 Task: Switch between the calendar and email views in Microsoft Outlook.
Action: Mouse moved to (18, 79)
Screenshot: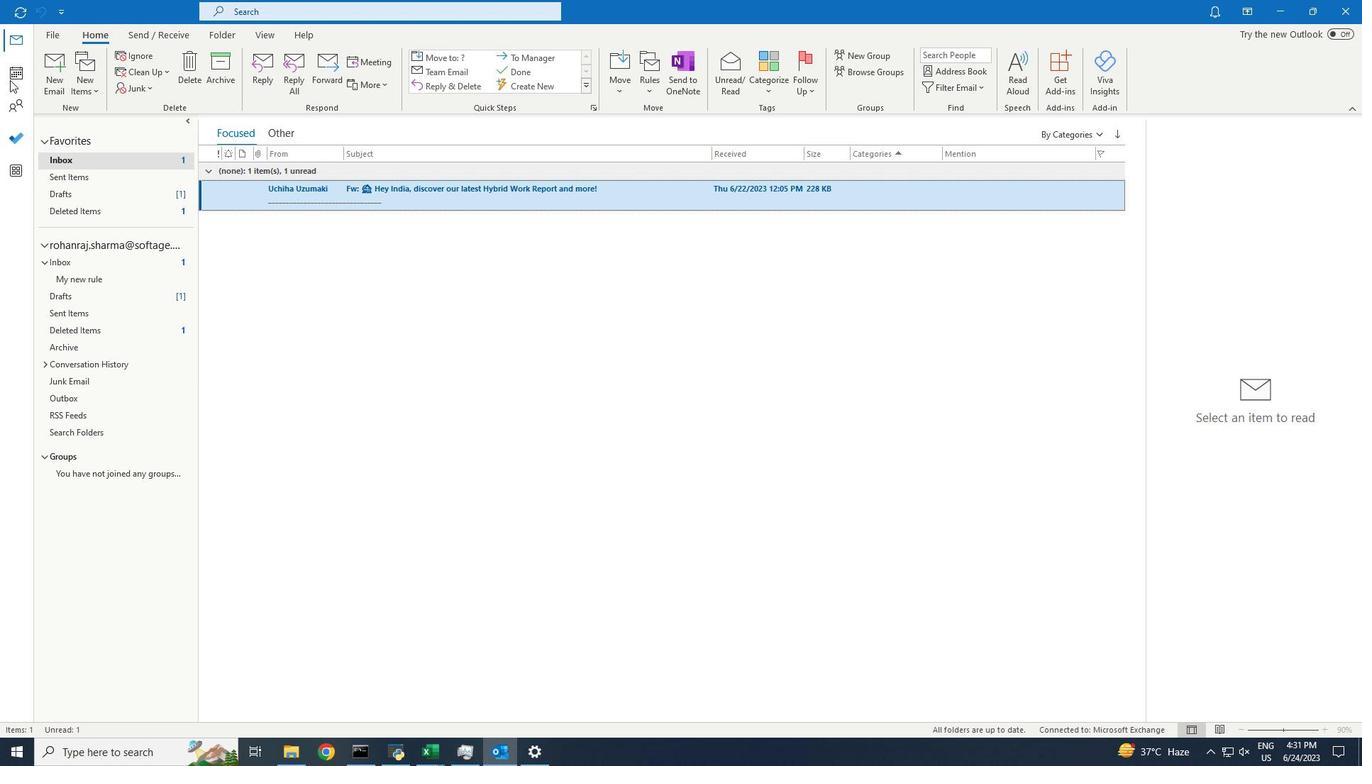
Action: Mouse pressed left at (18, 79)
Screenshot: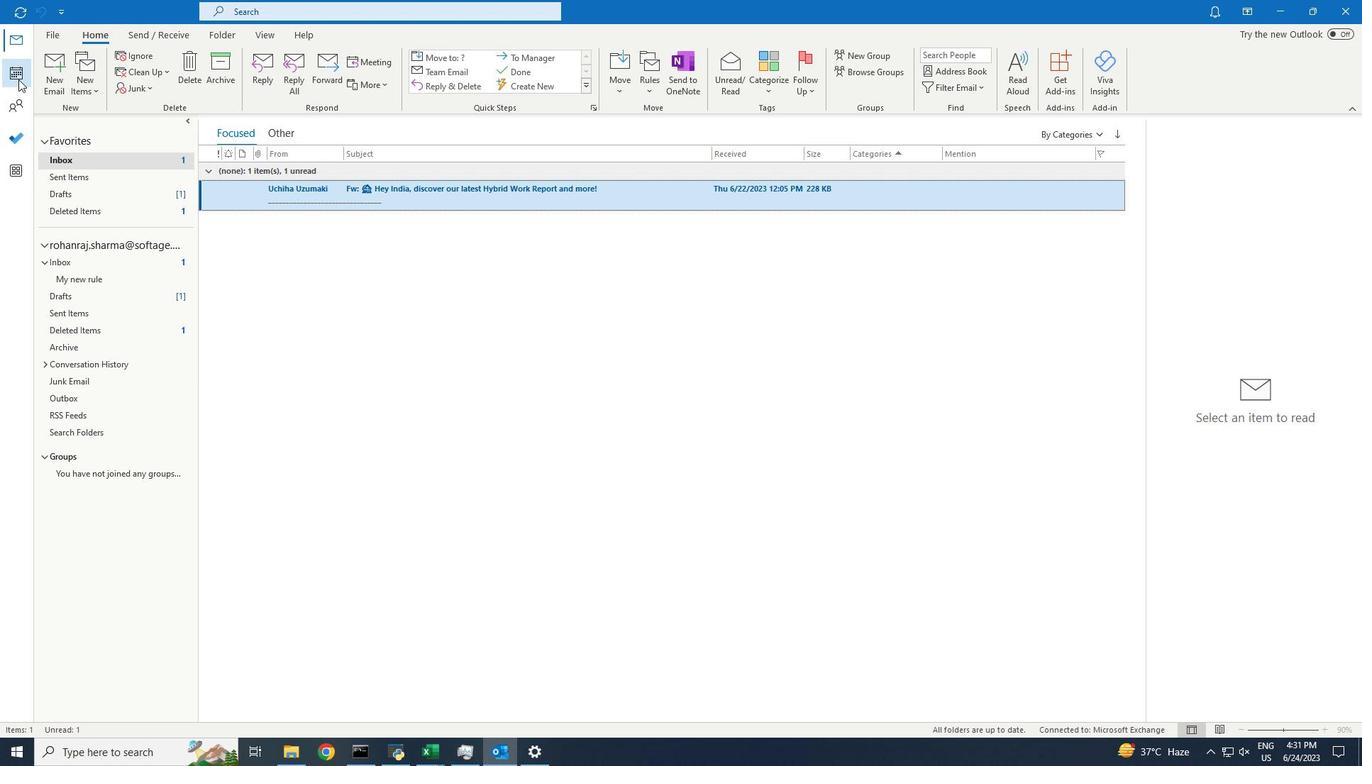 
Action: Mouse moved to (260, 37)
Screenshot: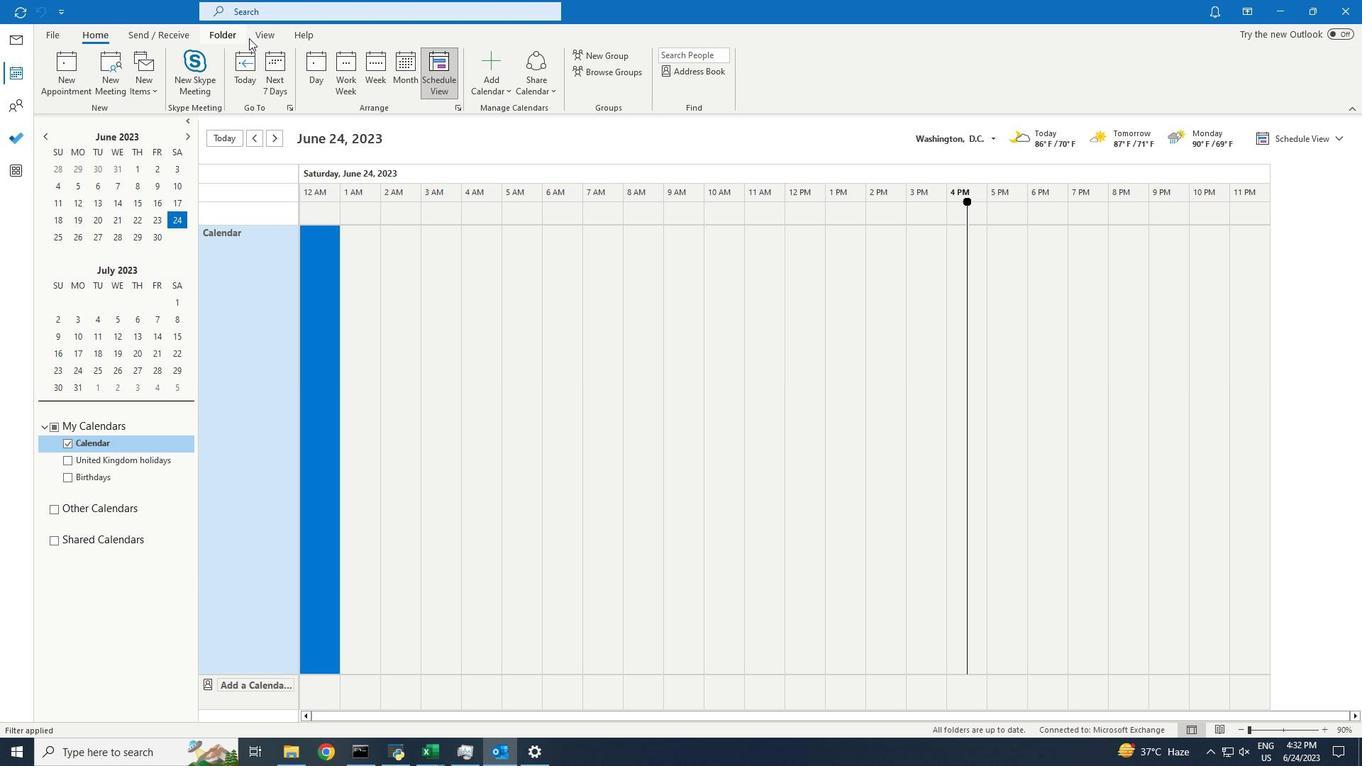 
Action: Mouse pressed left at (260, 37)
Screenshot: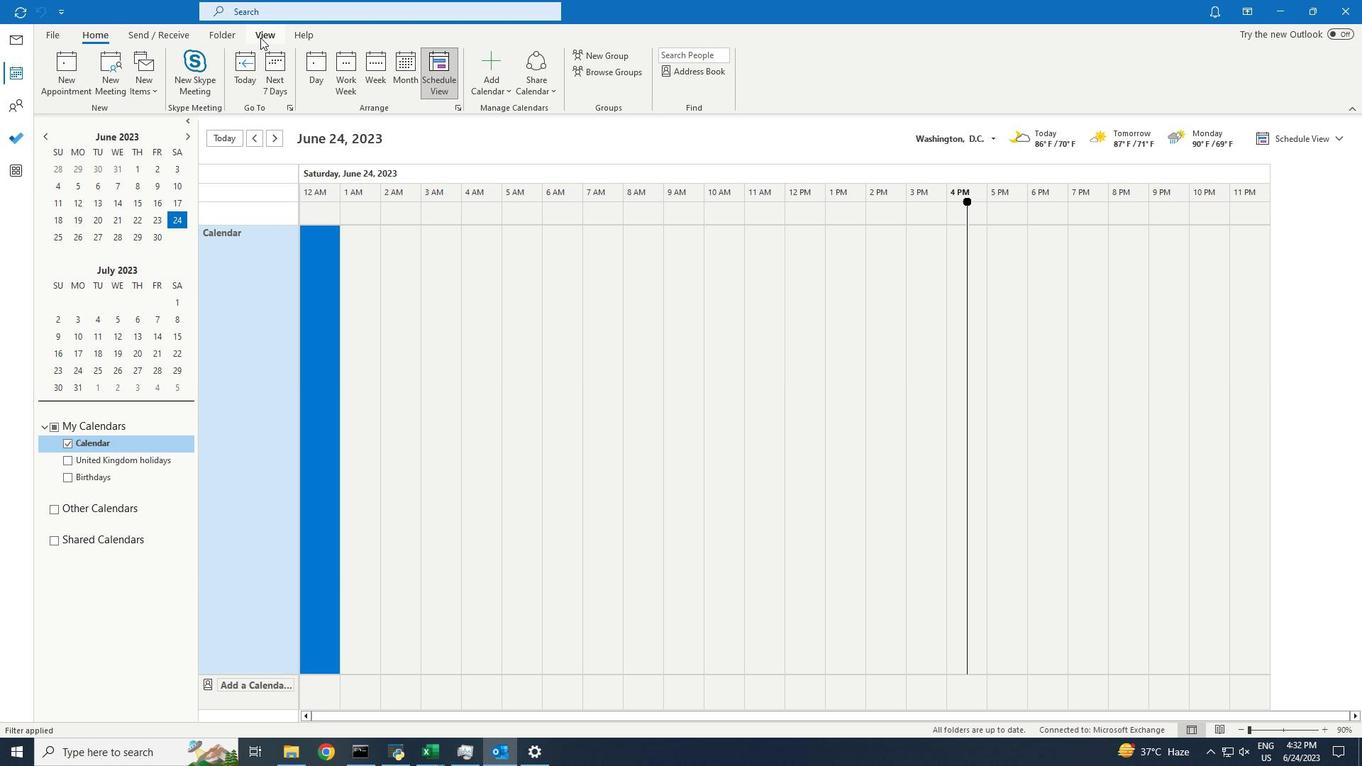 
Action: Mouse moved to (335, 56)
Screenshot: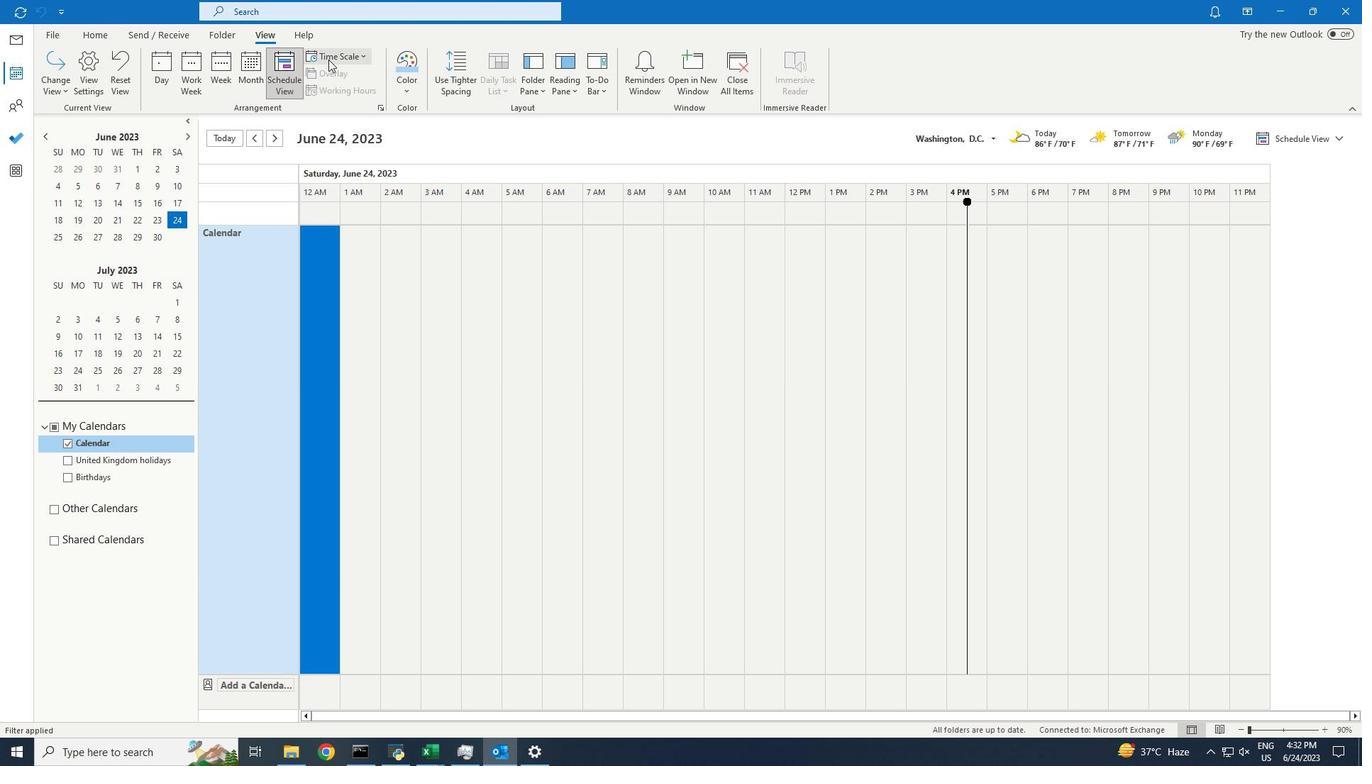 
Action: Mouse pressed left at (335, 56)
Screenshot: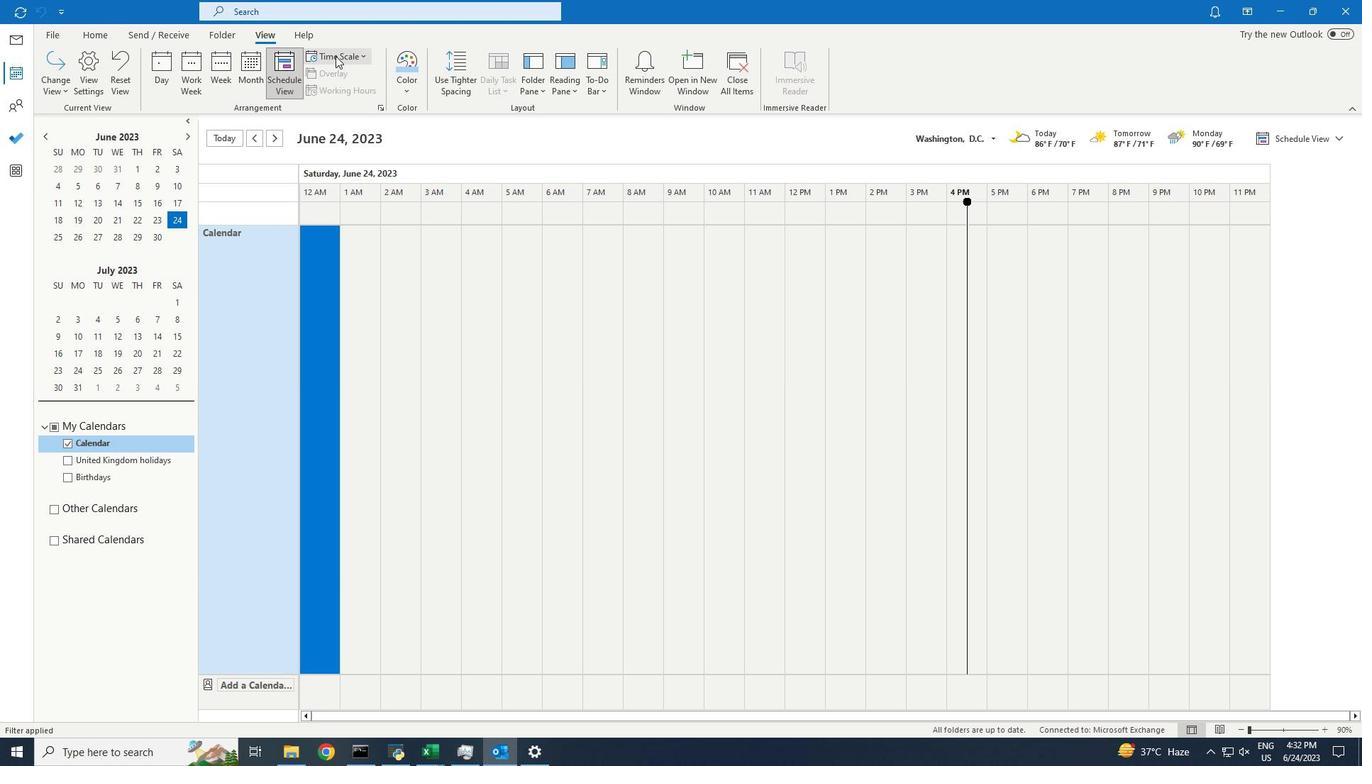 
Action: Mouse moved to (341, 152)
Screenshot: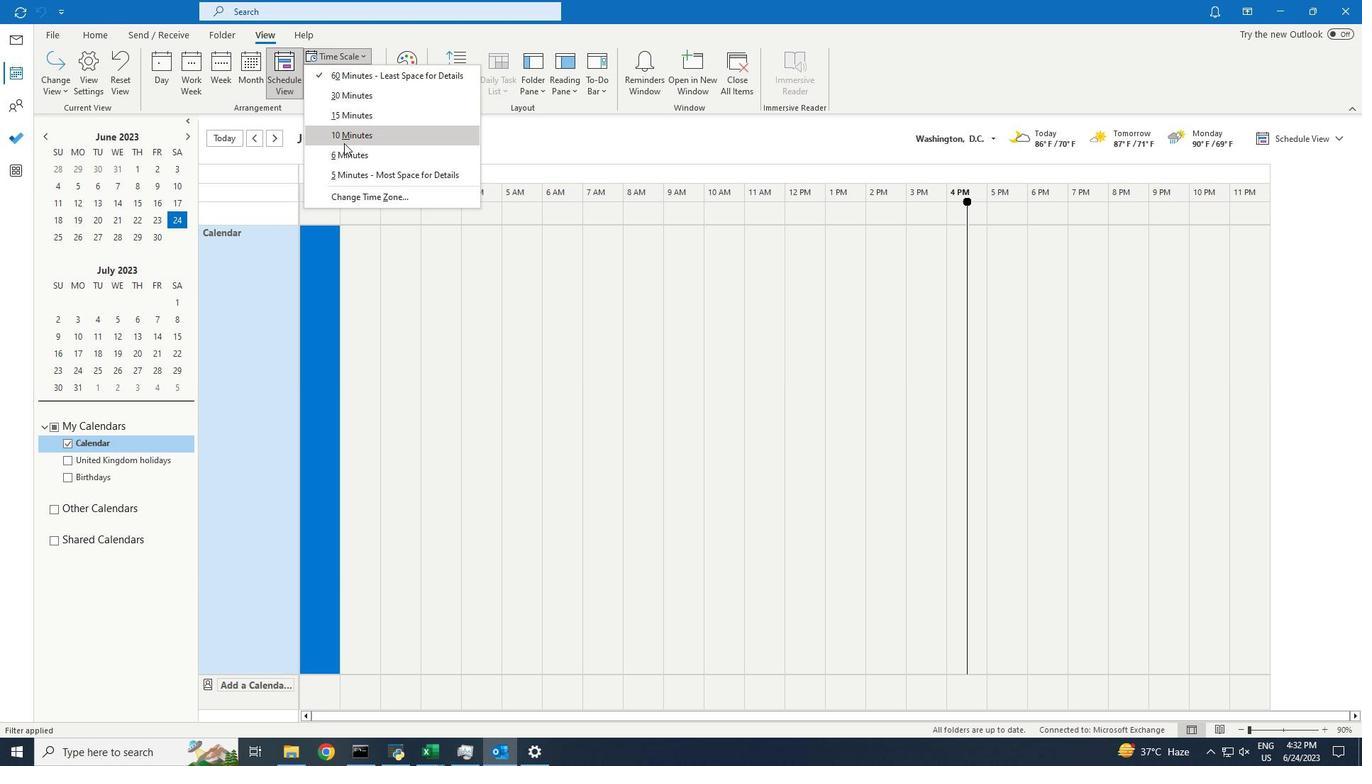 
Action: Mouse pressed left at (341, 152)
Screenshot: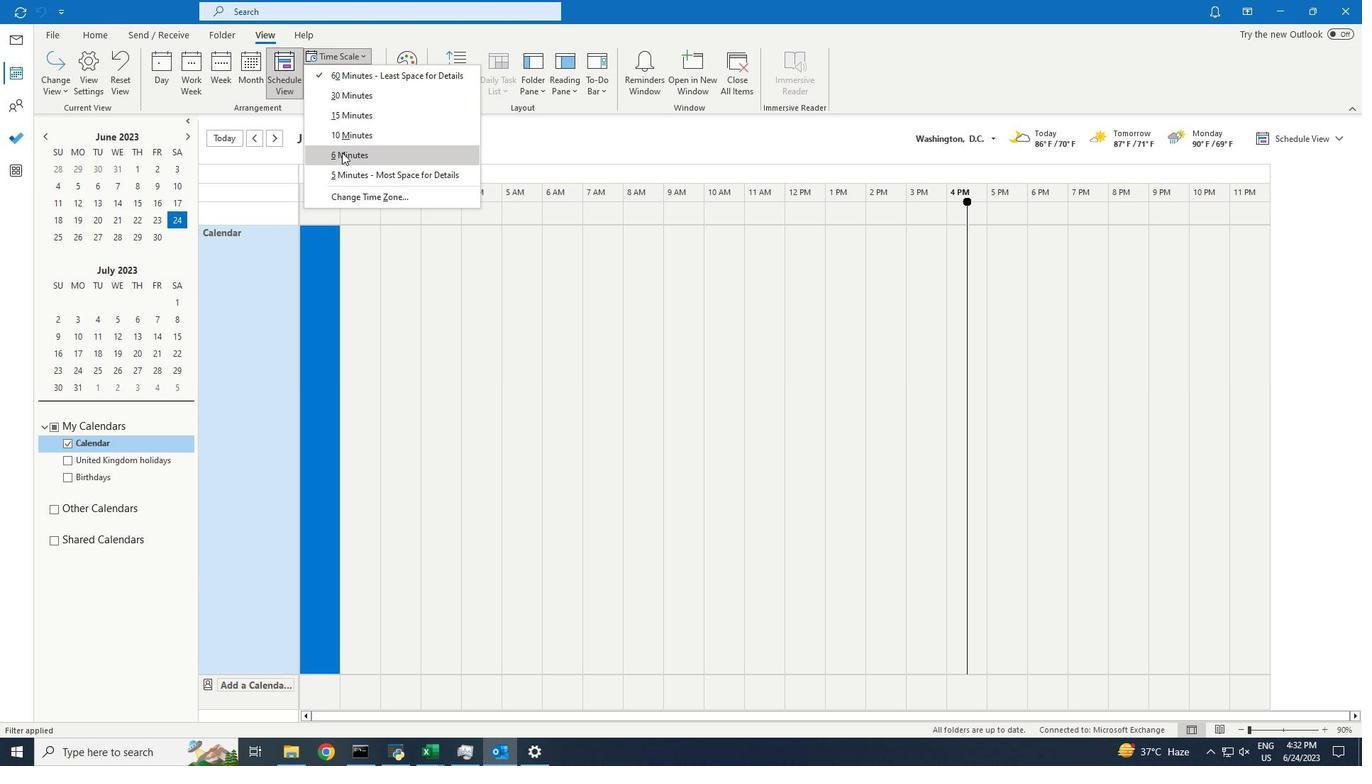 
Action: Mouse moved to (366, 280)
Screenshot: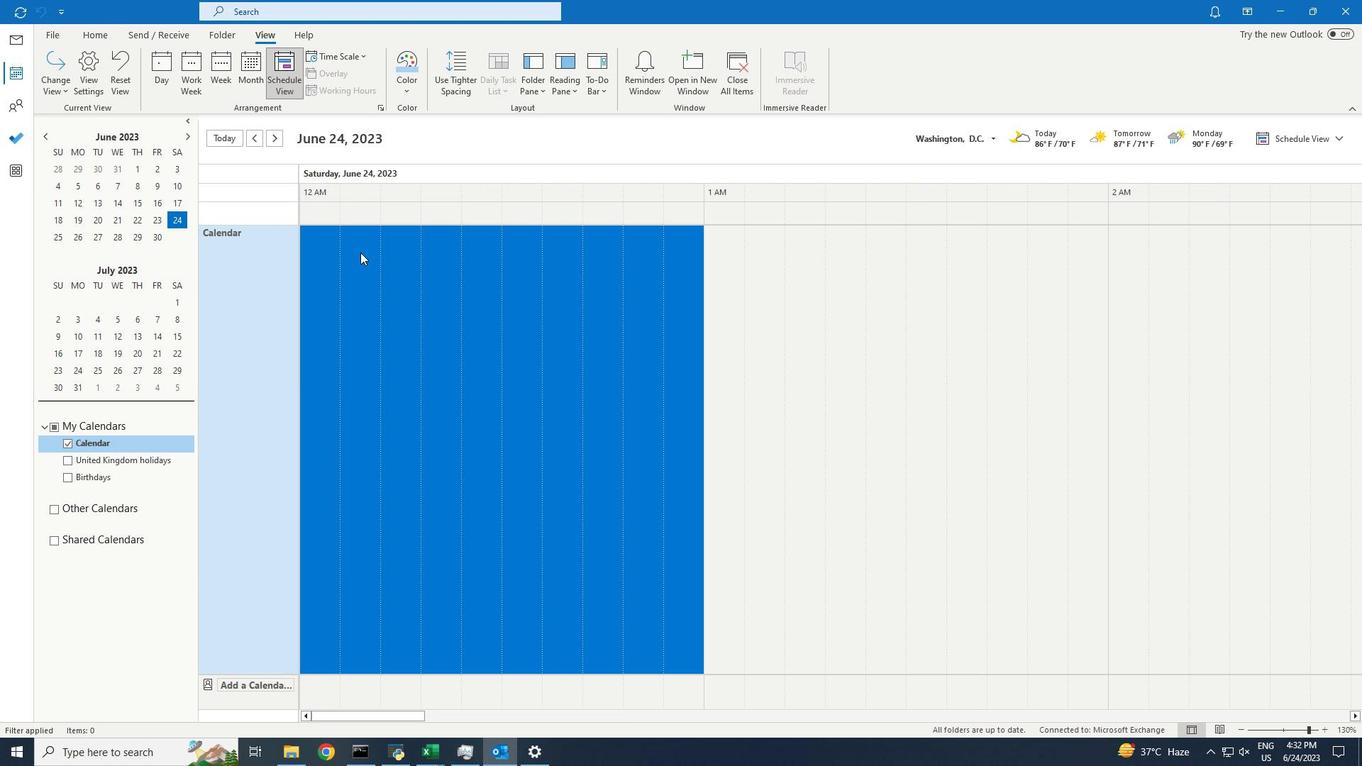 
